 Task: Add a column "Assigned date".
Action: Mouse moved to (101, 361)
Screenshot: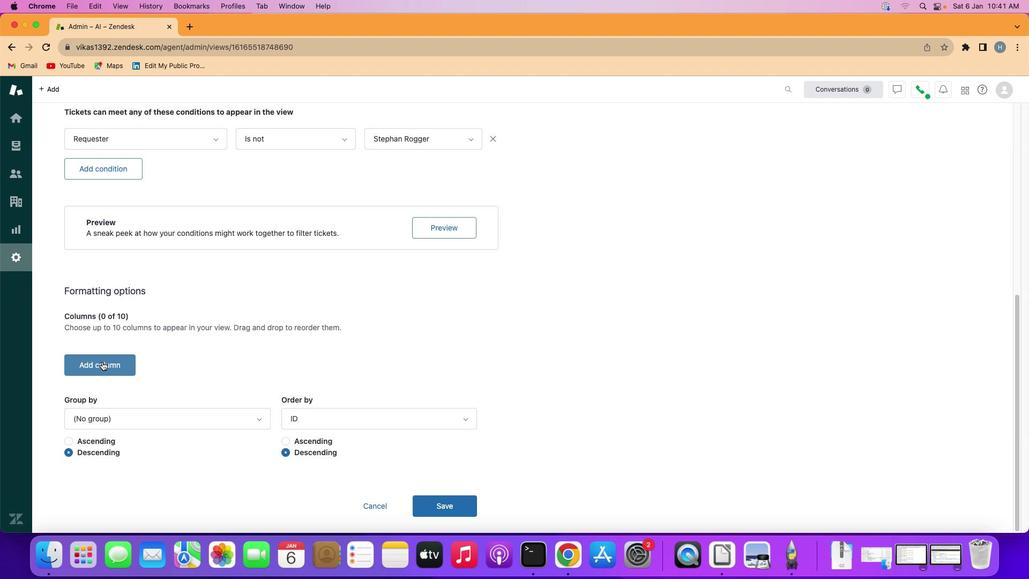
Action: Mouse pressed left at (101, 361)
Screenshot: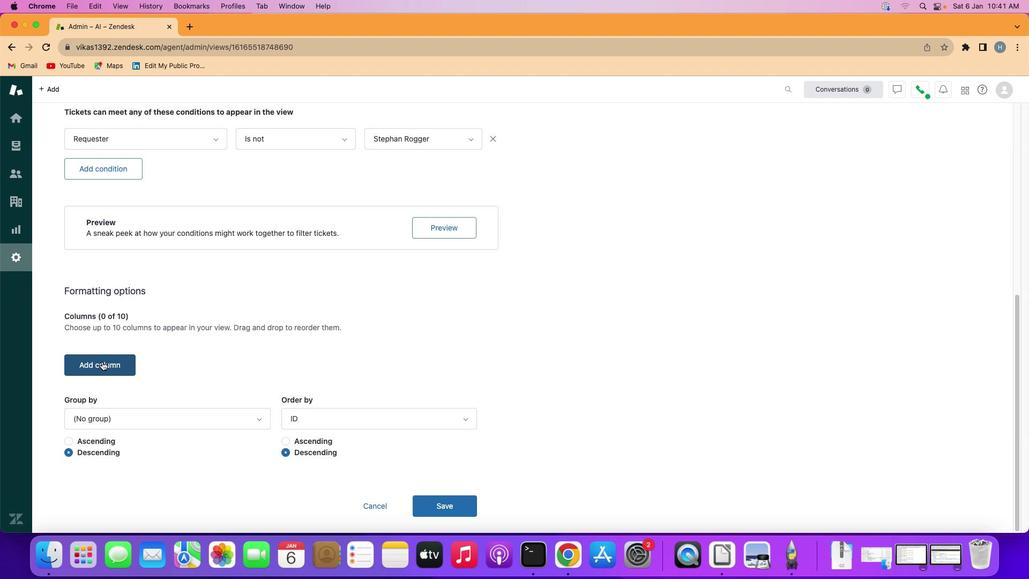 
Action: Mouse moved to (185, 236)
Screenshot: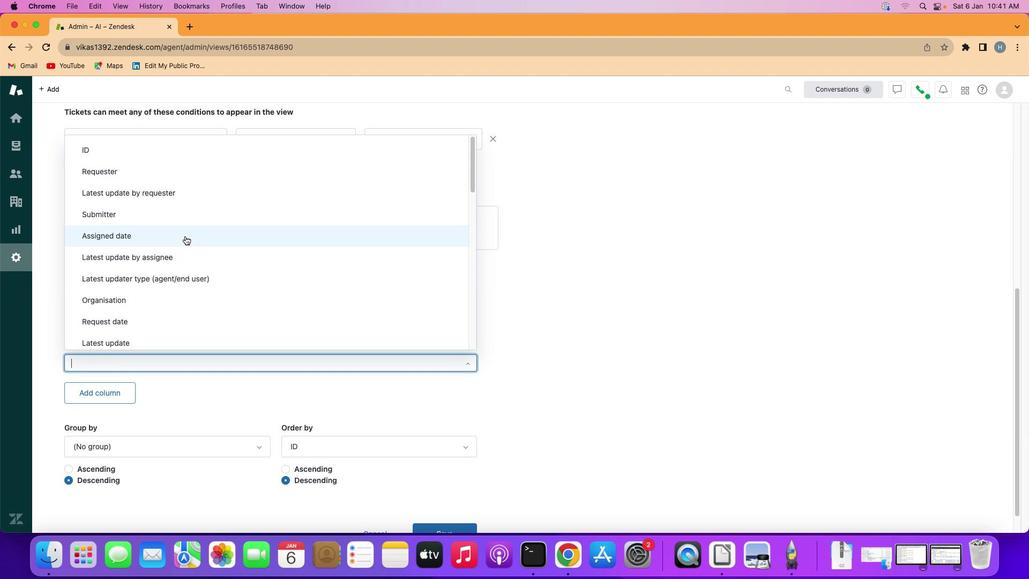
Action: Mouse pressed left at (185, 236)
Screenshot: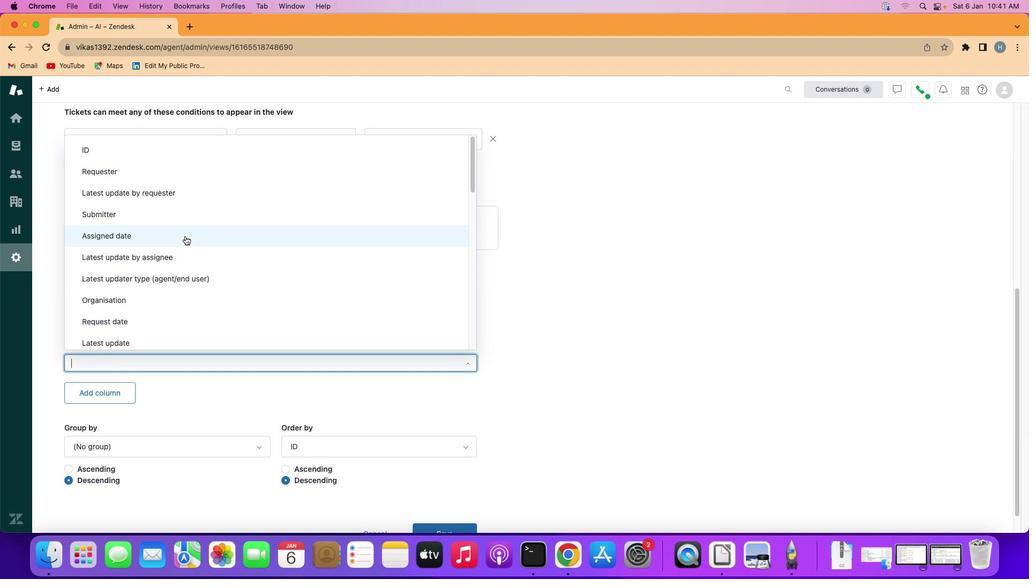 
Action: Mouse moved to (314, 357)
Screenshot: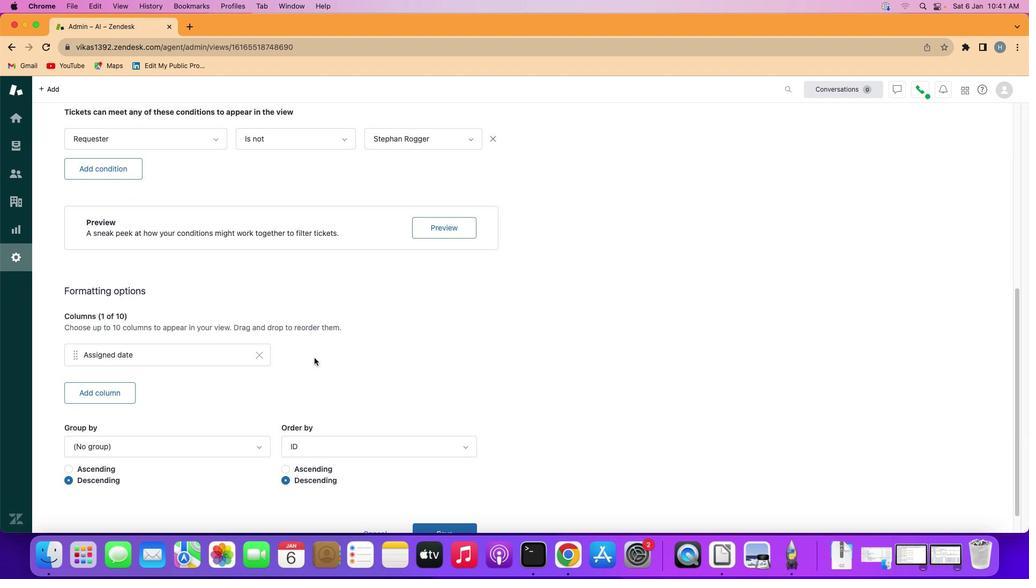 
